 Task: Choose the add item option in the styles
Action: Mouse moved to (53, 702)
Screenshot: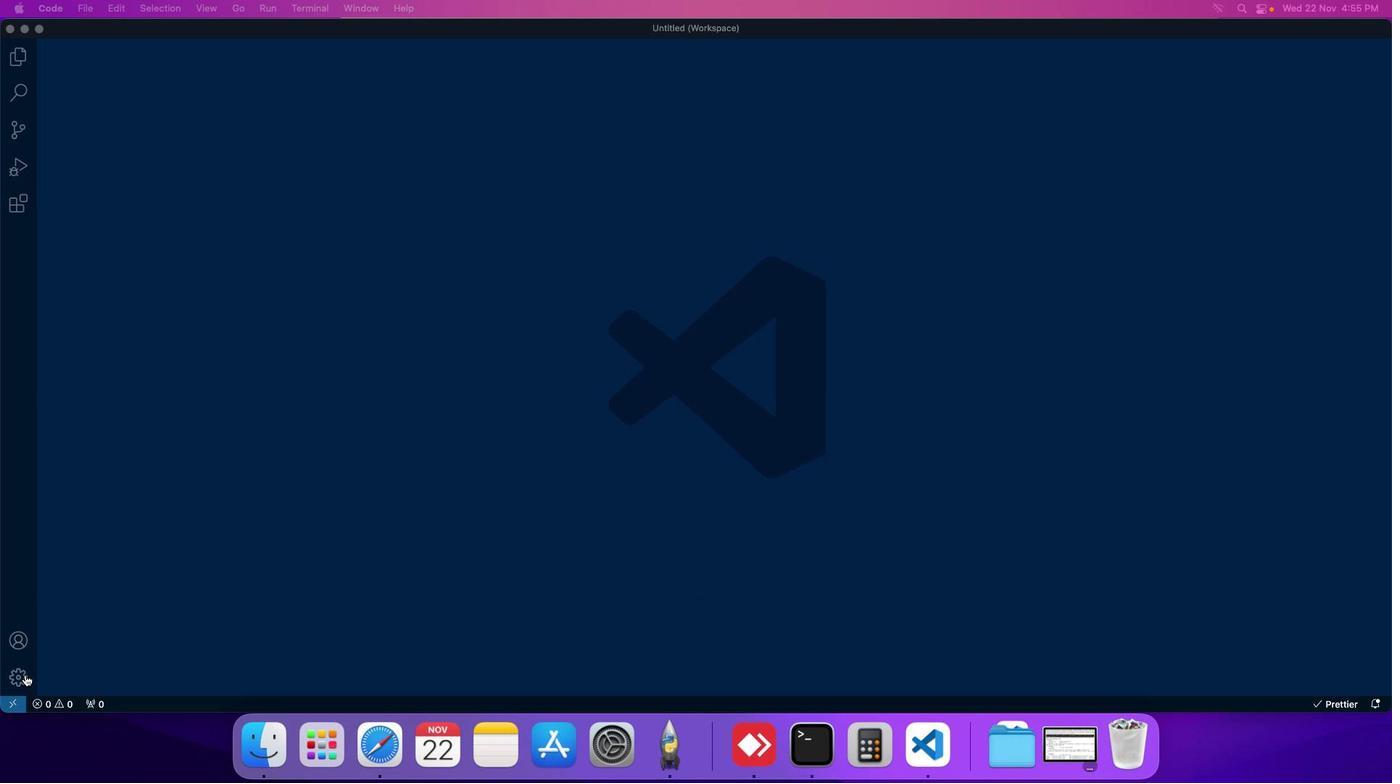 
Action: Mouse pressed left at (53, 702)
Screenshot: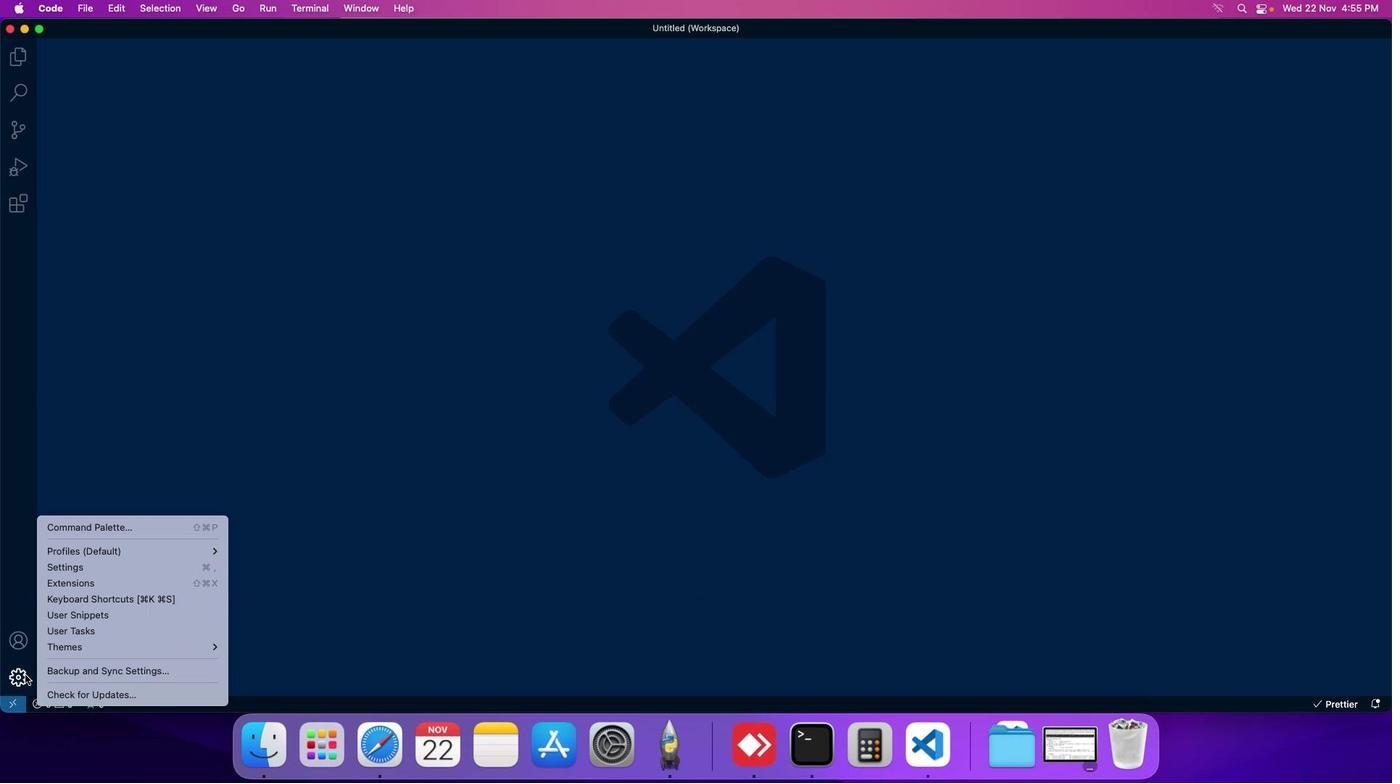 
Action: Mouse moved to (110, 596)
Screenshot: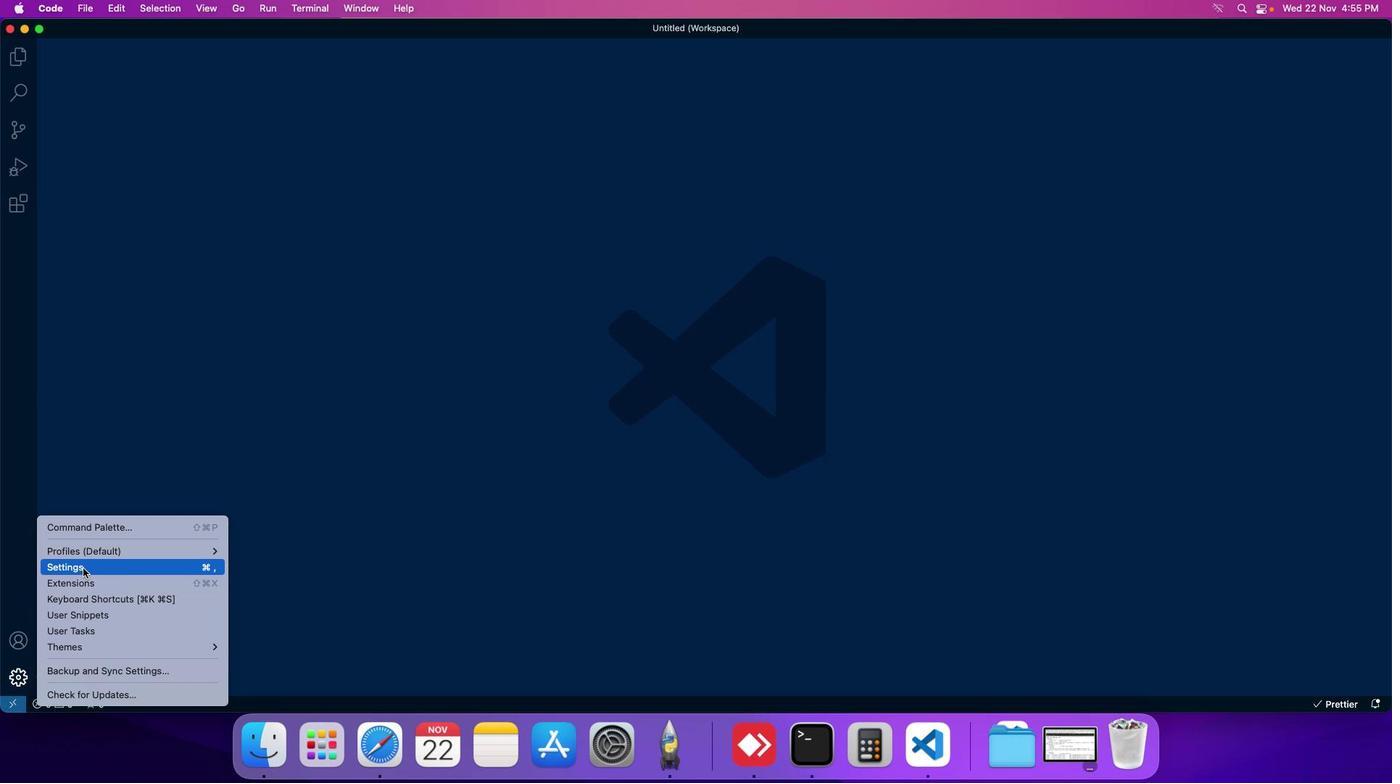 
Action: Mouse pressed left at (110, 596)
Screenshot: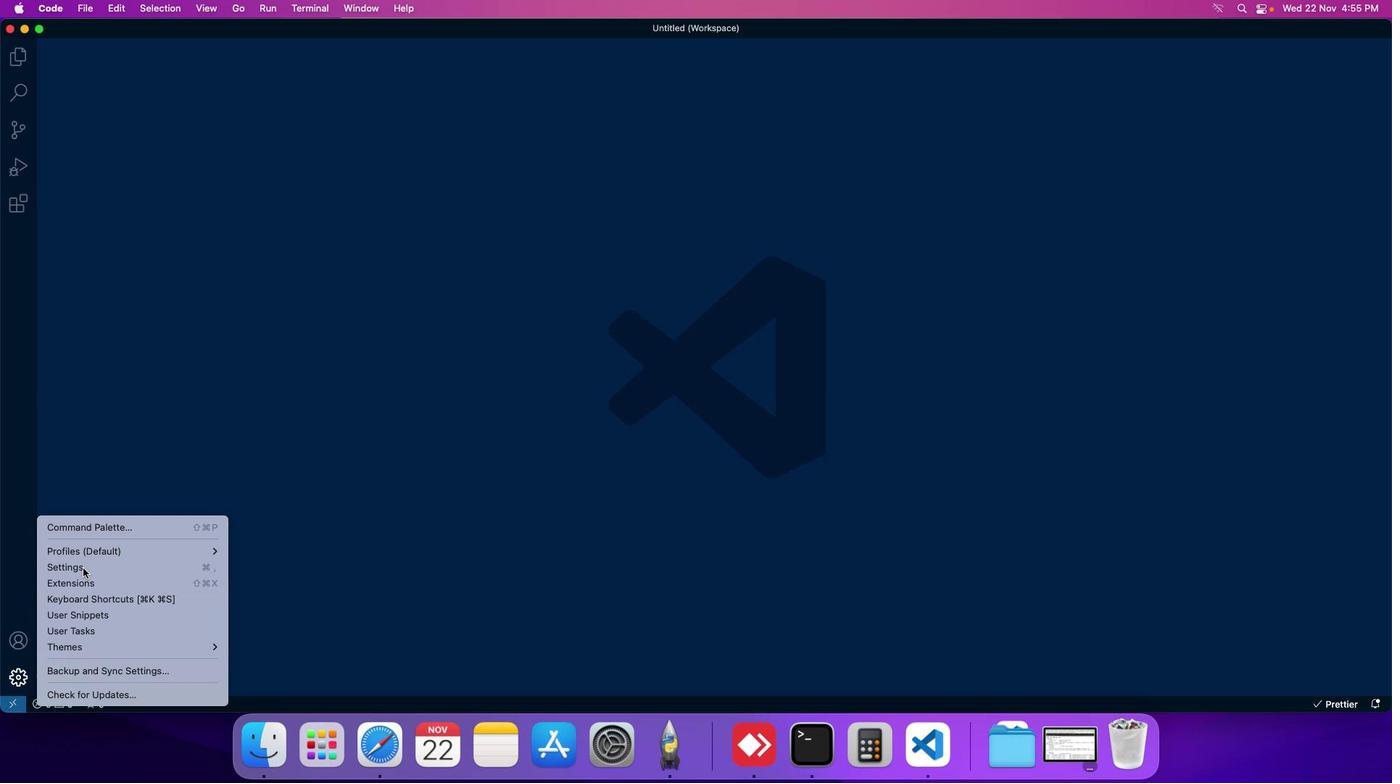 
Action: Mouse moved to (367, 140)
Screenshot: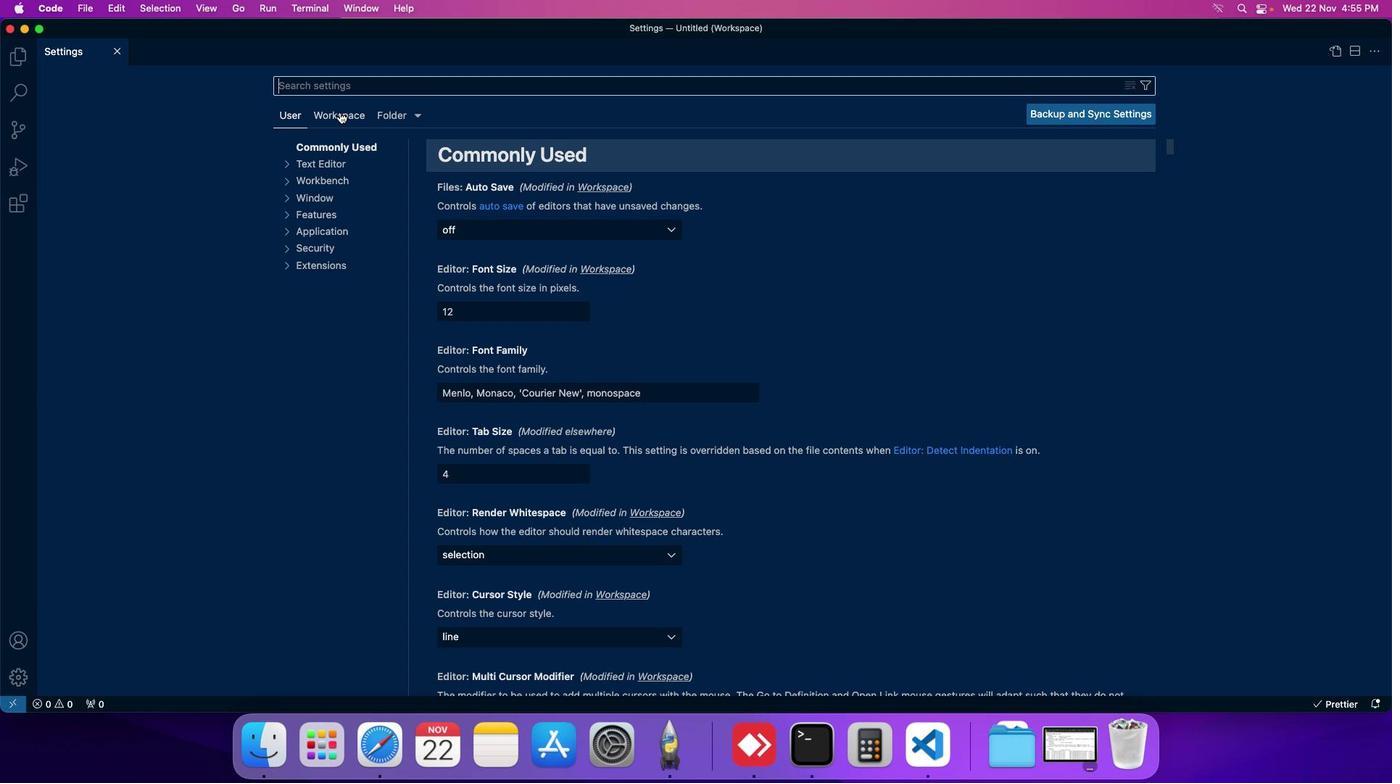 
Action: Mouse pressed left at (367, 140)
Screenshot: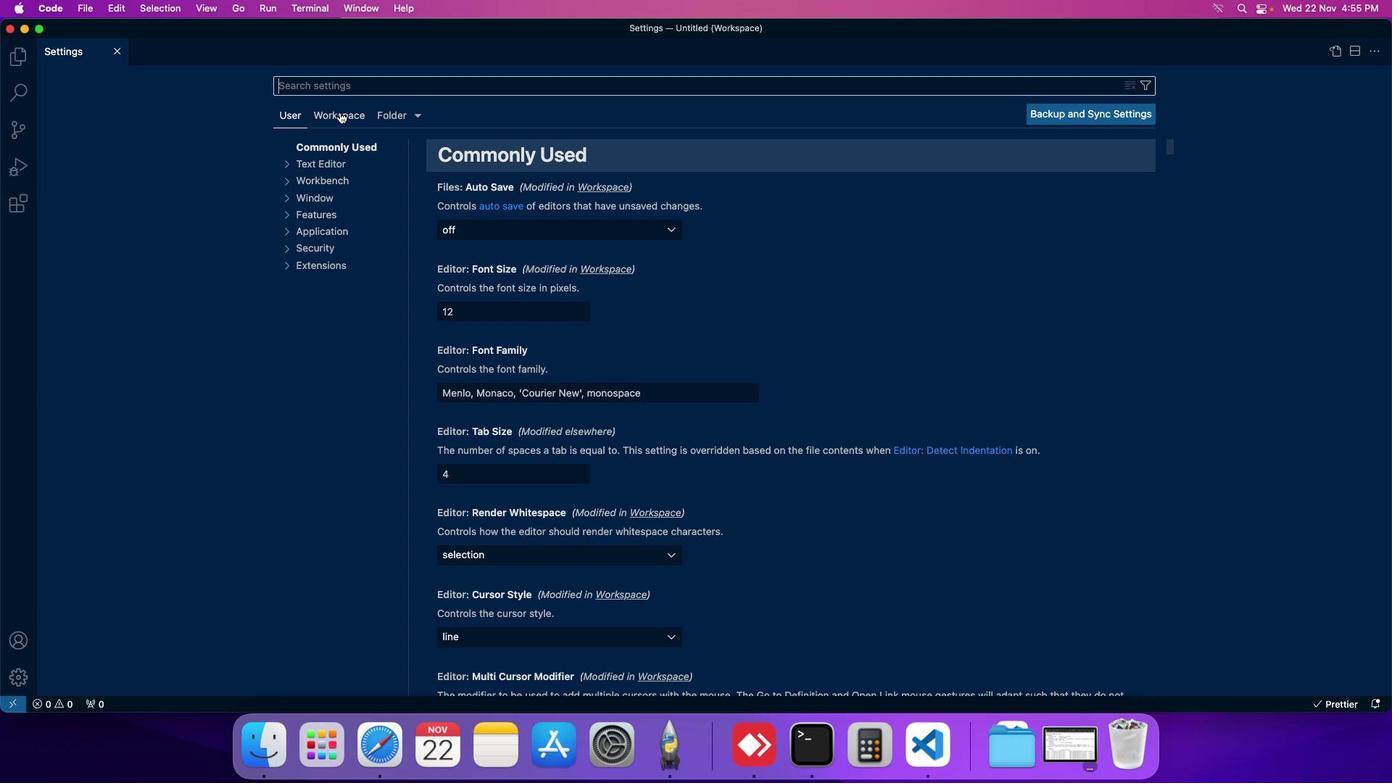 
Action: Mouse moved to (358, 272)
Screenshot: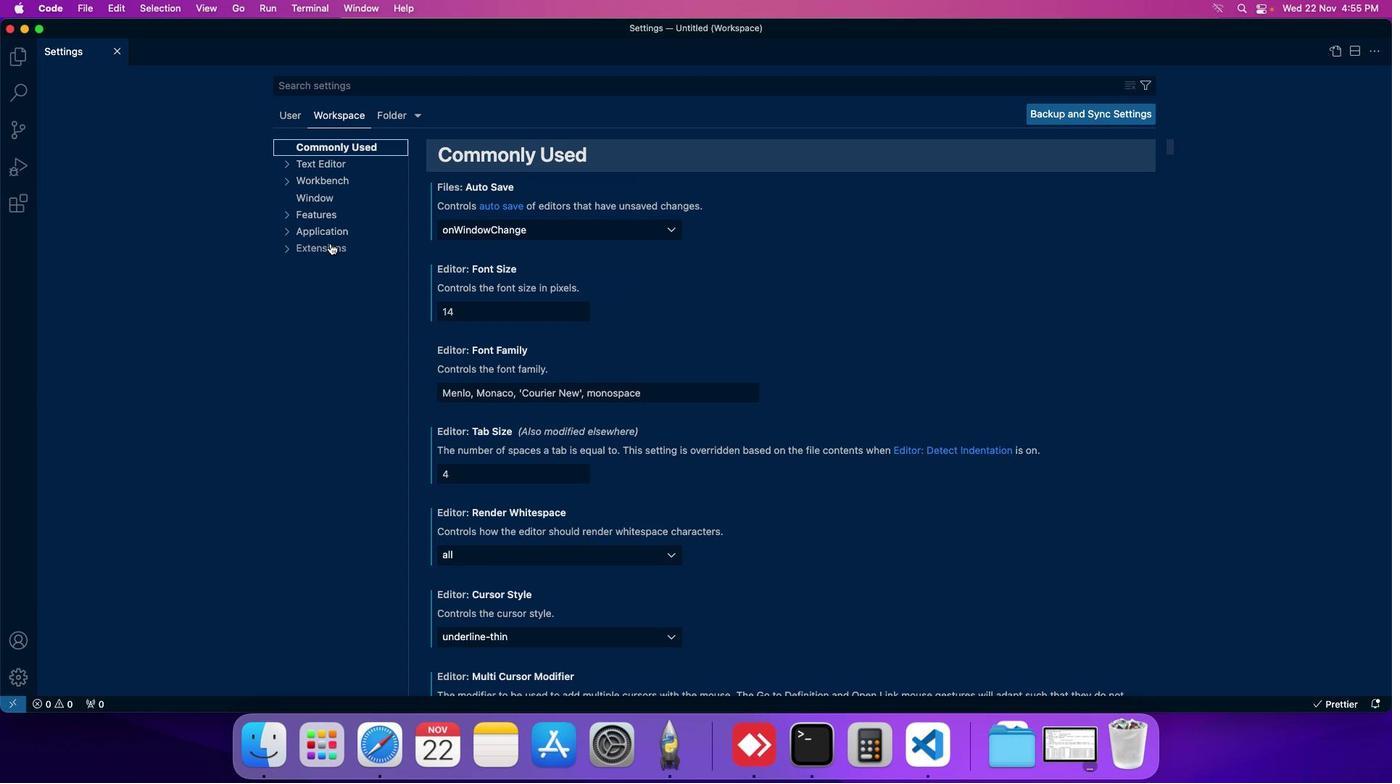 
Action: Mouse pressed left at (358, 272)
Screenshot: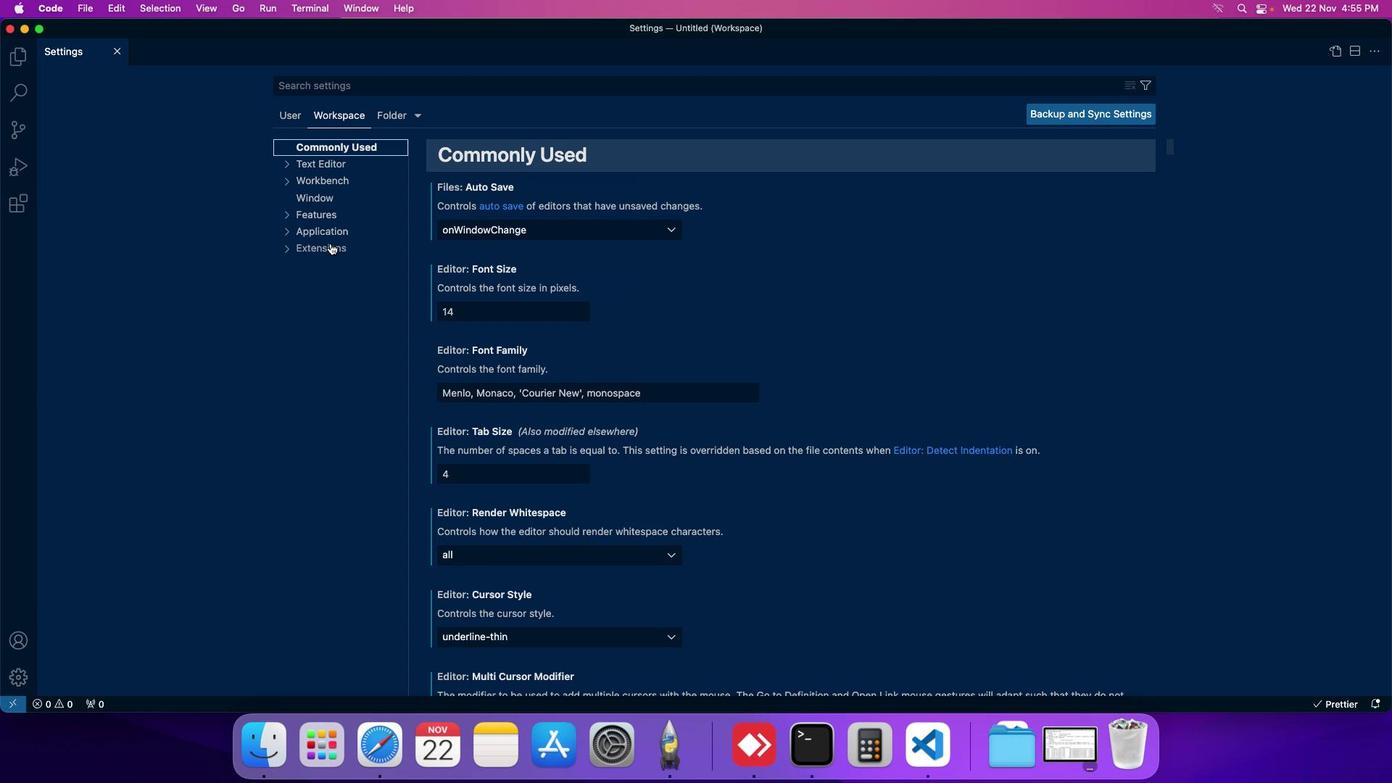 
Action: Mouse moved to (359, 441)
Screenshot: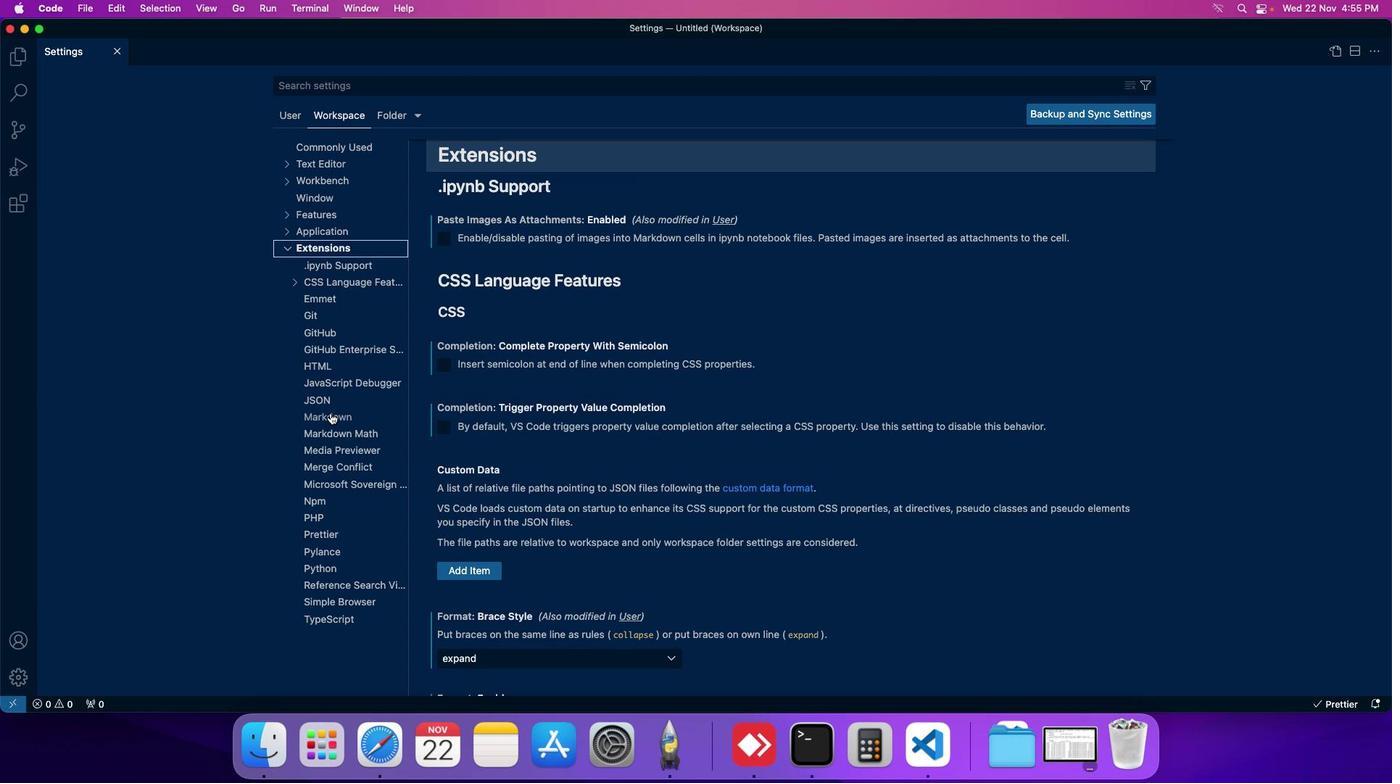 
Action: Mouse pressed left at (359, 441)
Screenshot: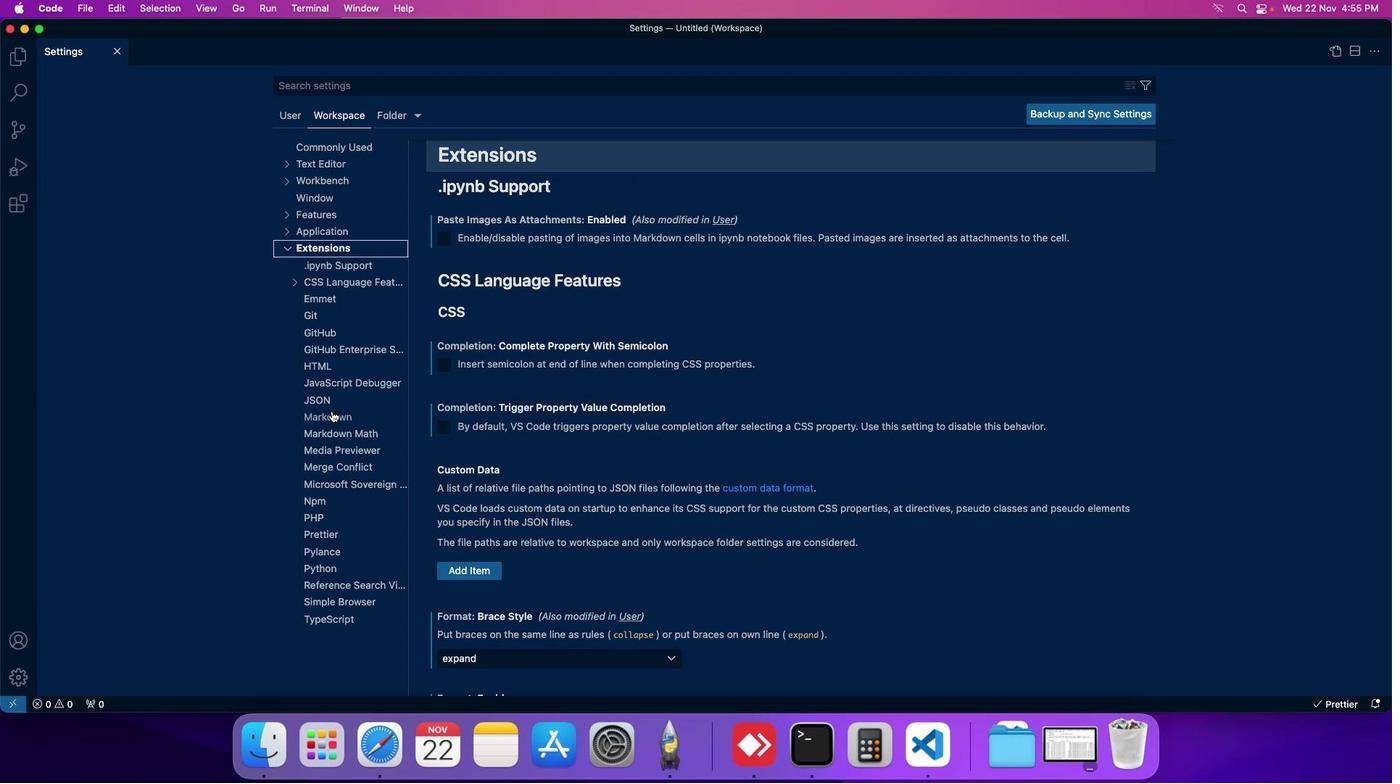 
Action: Mouse moved to (855, 529)
Screenshot: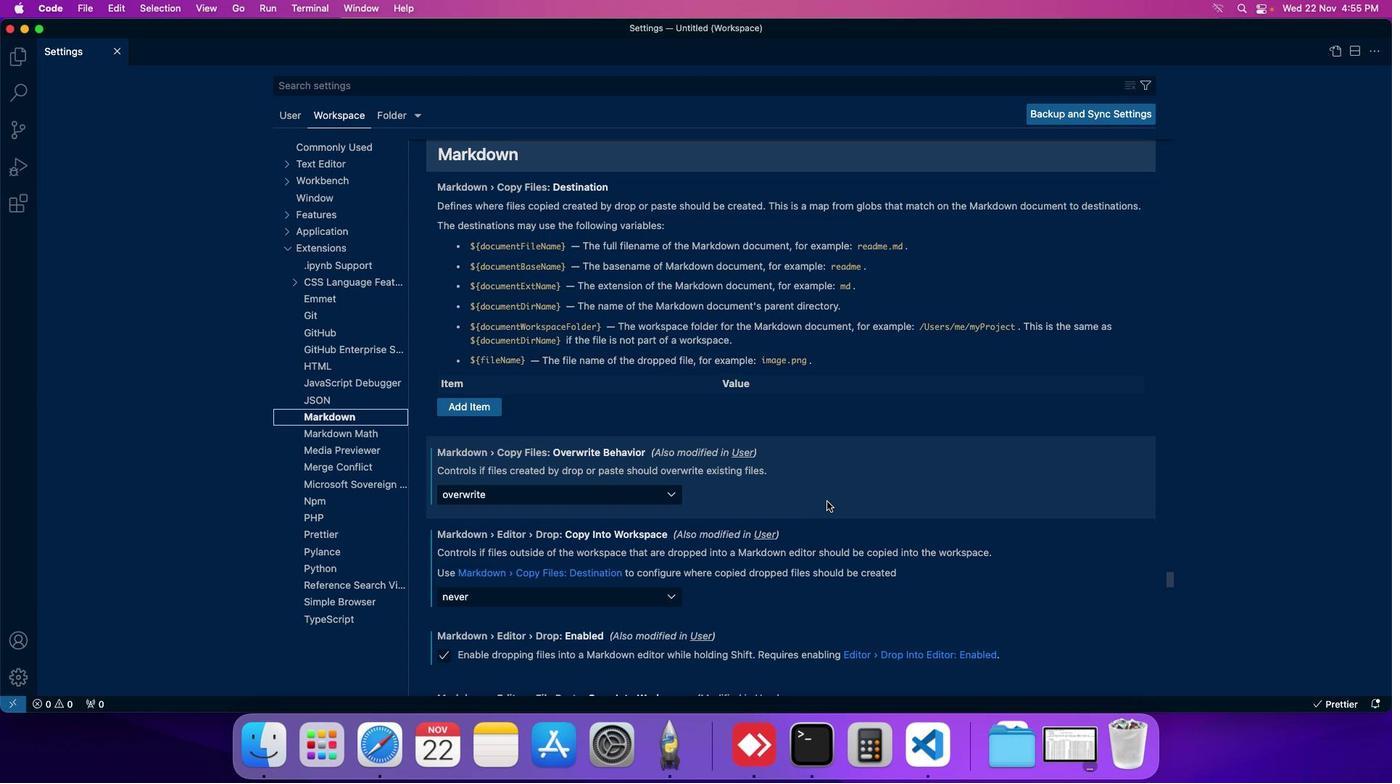 
Action: Mouse scrolled (855, 529) with delta (28, 27)
Screenshot: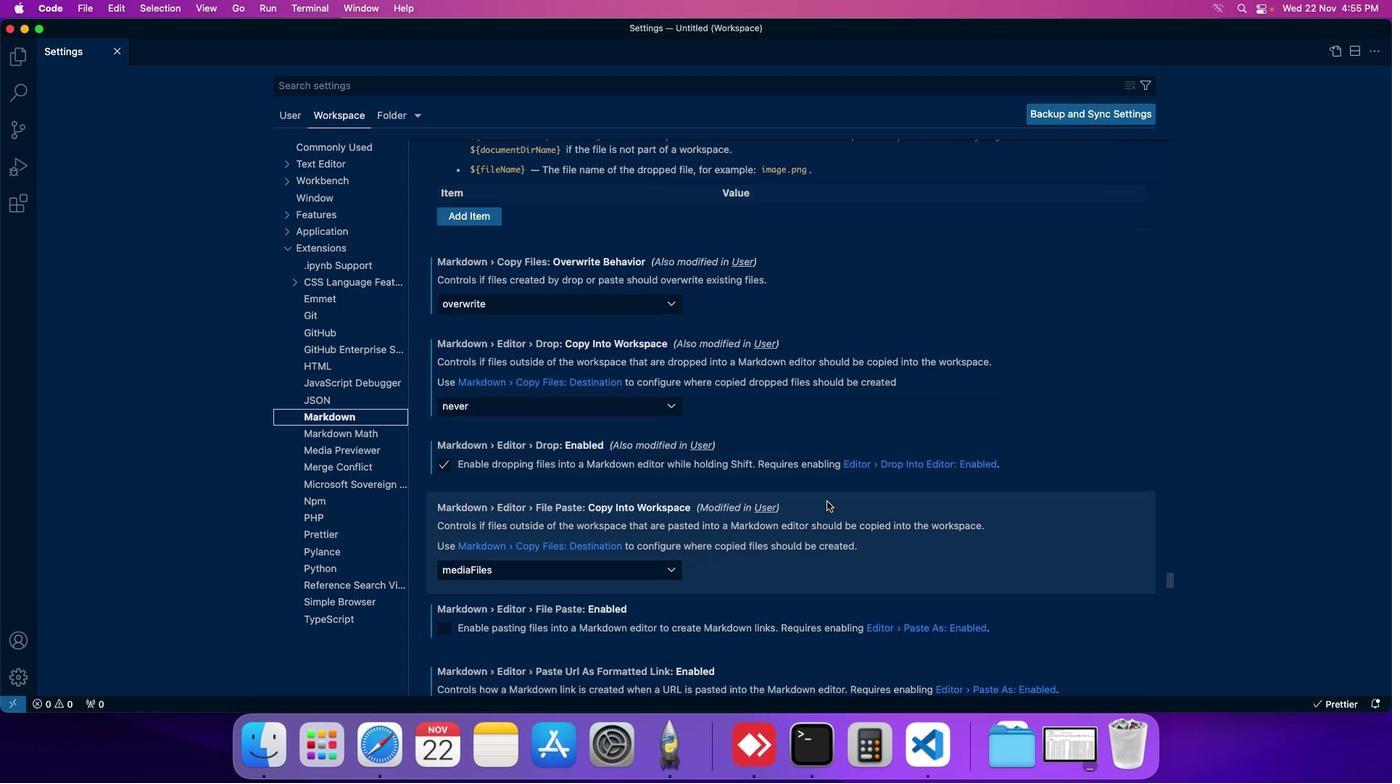 
Action: Mouse scrolled (855, 529) with delta (28, 27)
Screenshot: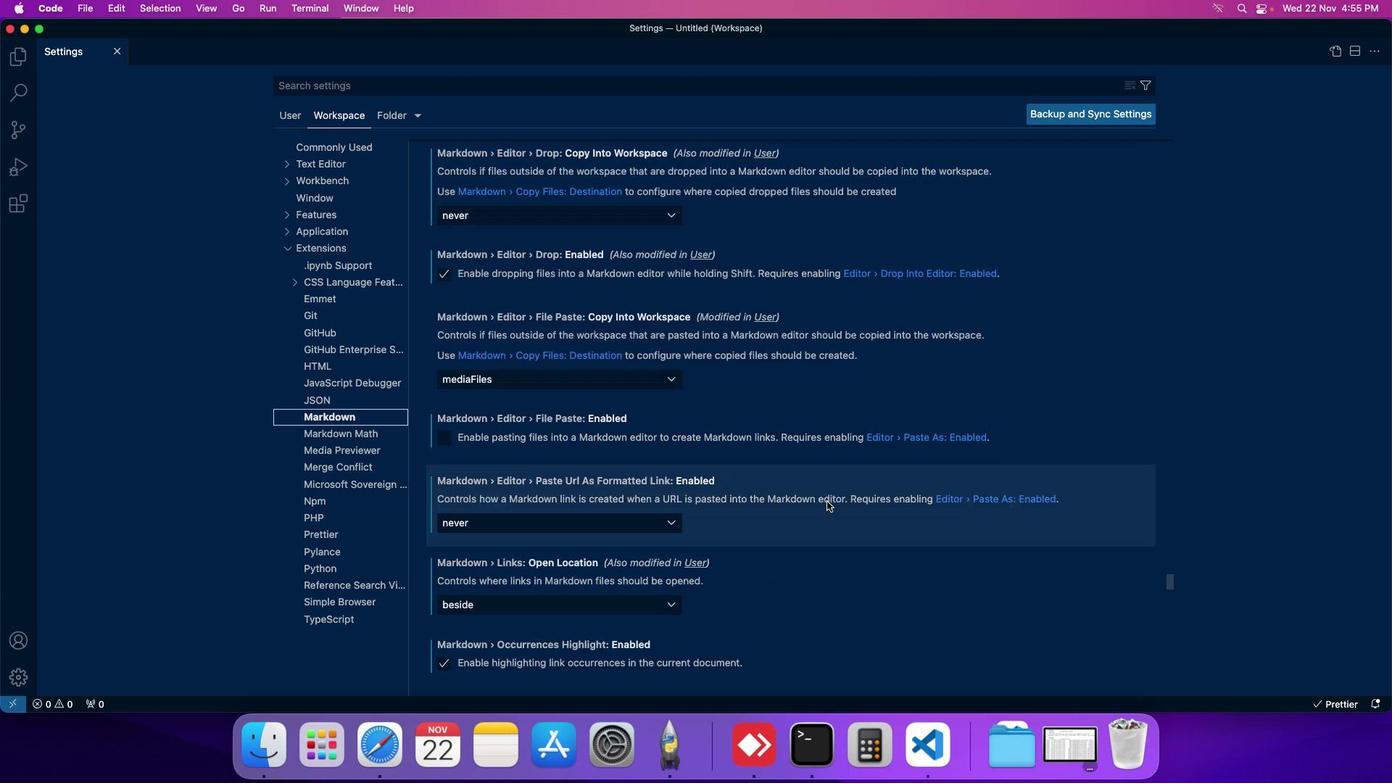 
Action: Mouse scrolled (855, 529) with delta (28, 27)
Screenshot: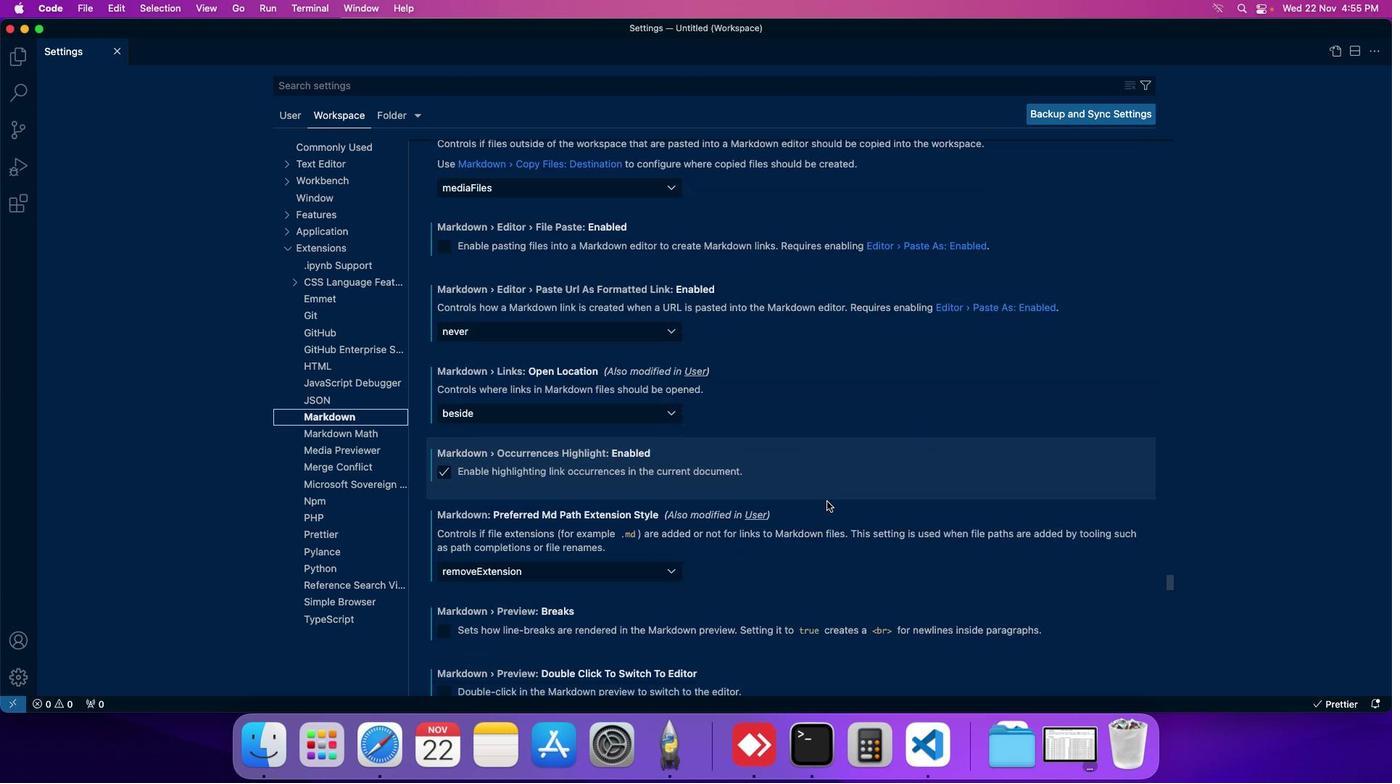 
Action: Mouse scrolled (855, 529) with delta (28, 27)
Screenshot: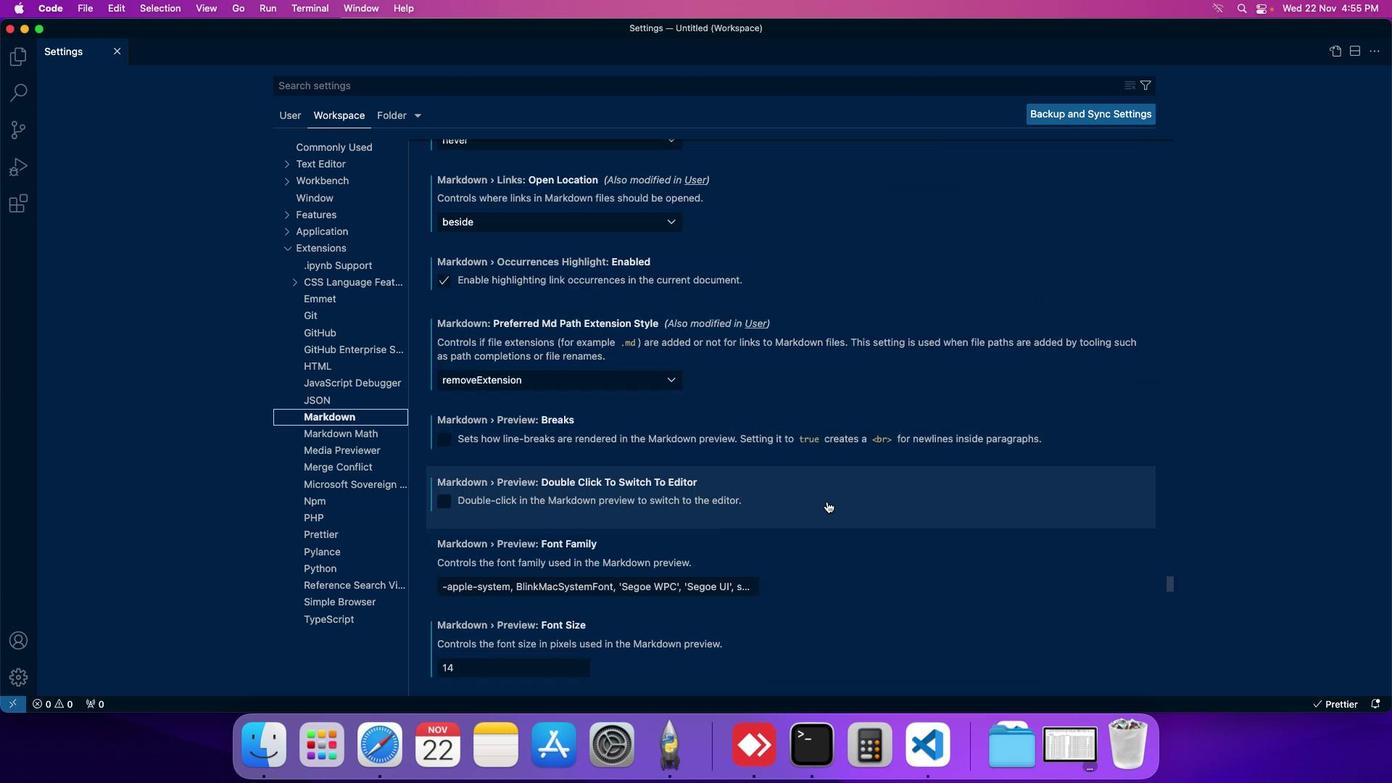 
Action: Mouse scrolled (855, 529) with delta (28, 27)
Screenshot: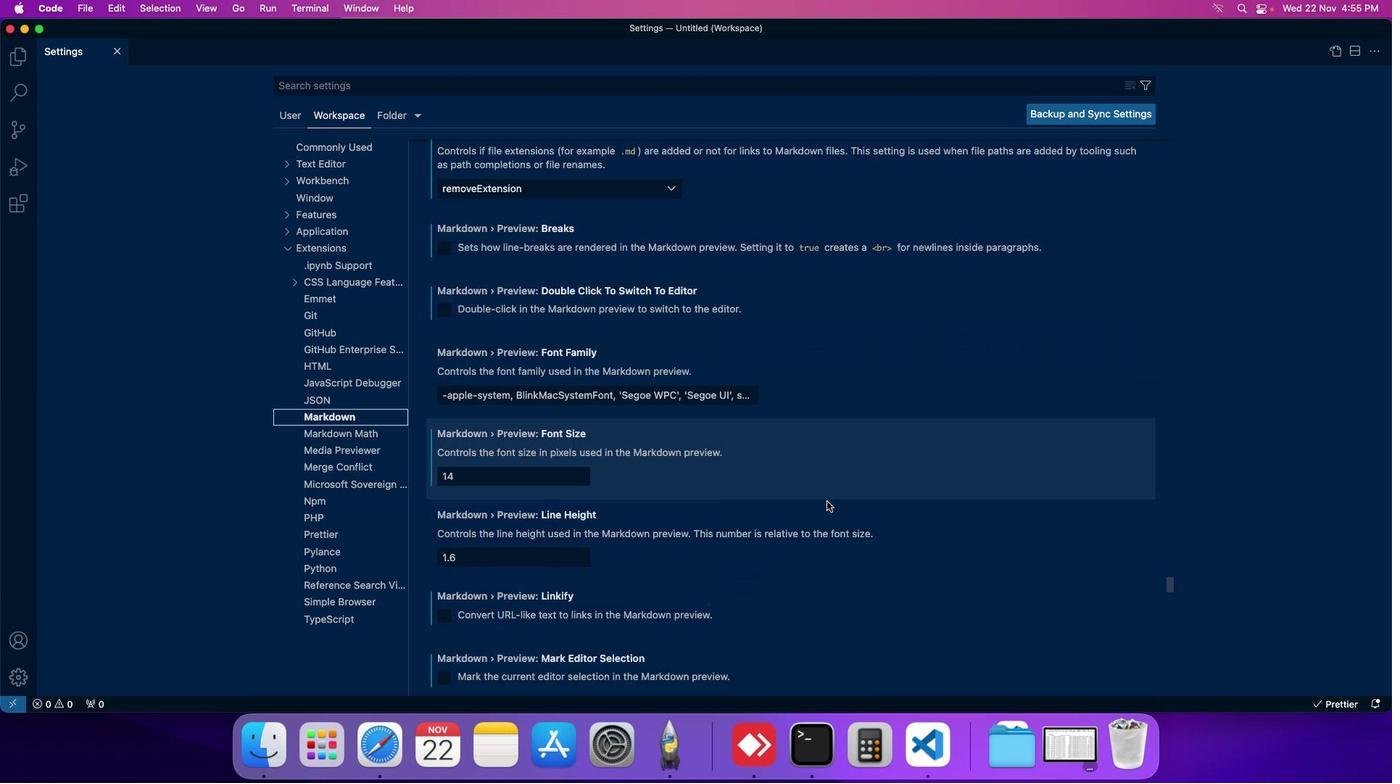 
Action: Mouse scrolled (855, 529) with delta (28, 27)
Screenshot: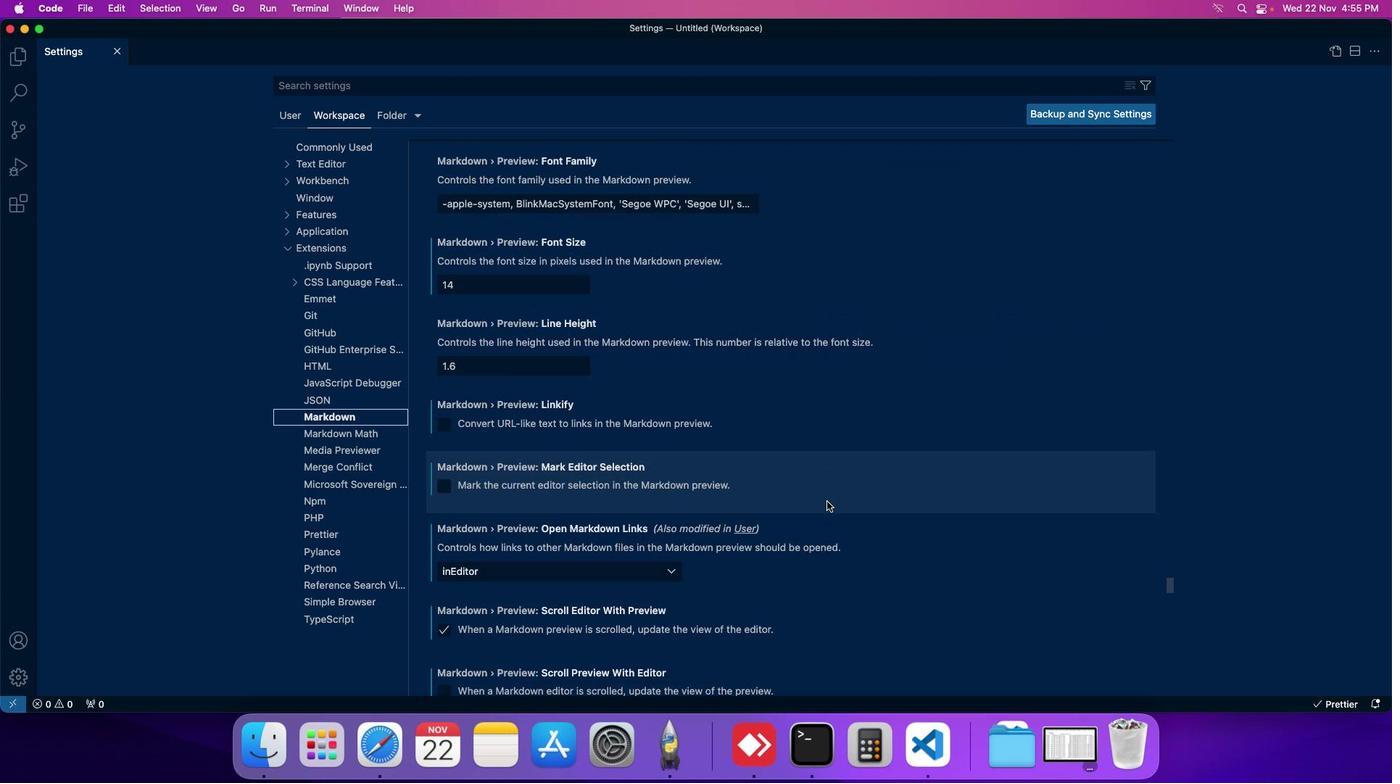 
Action: Mouse scrolled (855, 529) with delta (28, 27)
Screenshot: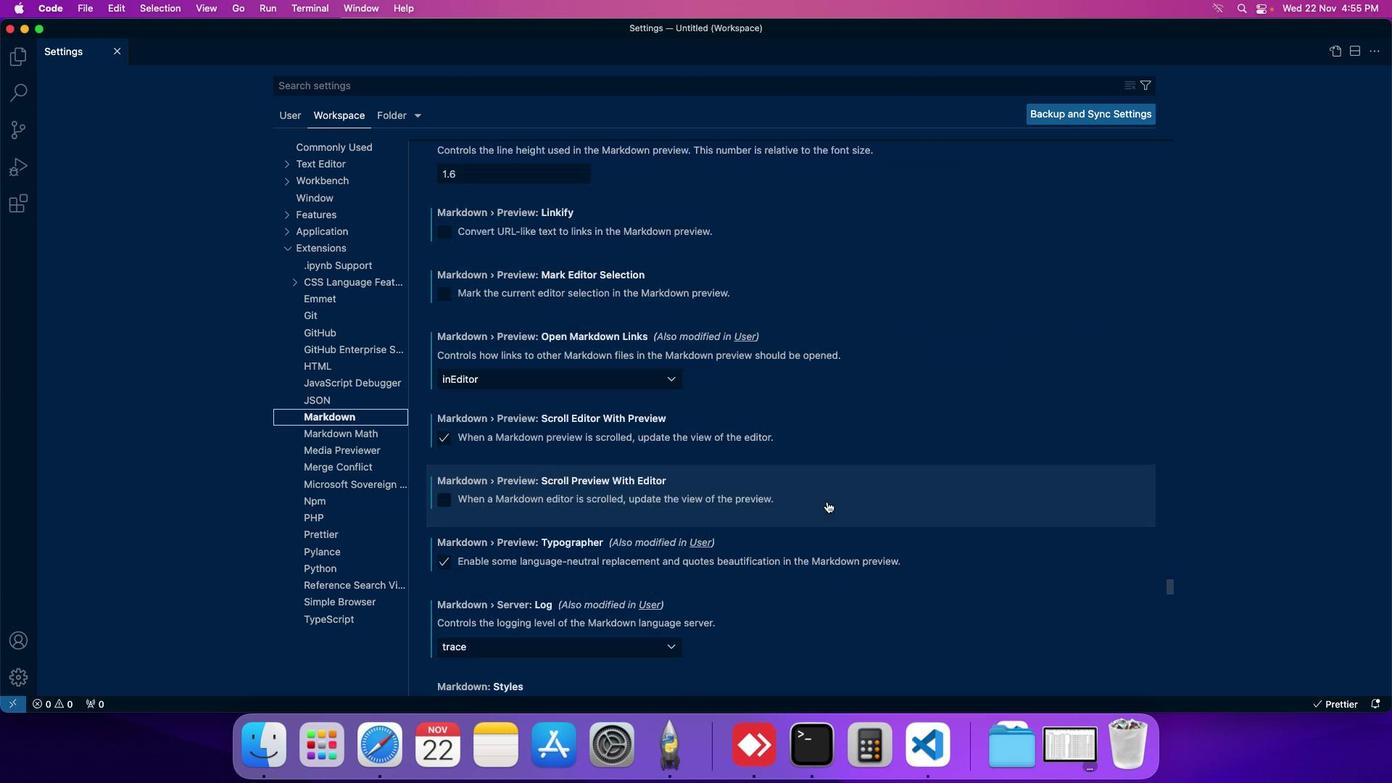 
Action: Mouse scrolled (855, 529) with delta (28, 27)
Screenshot: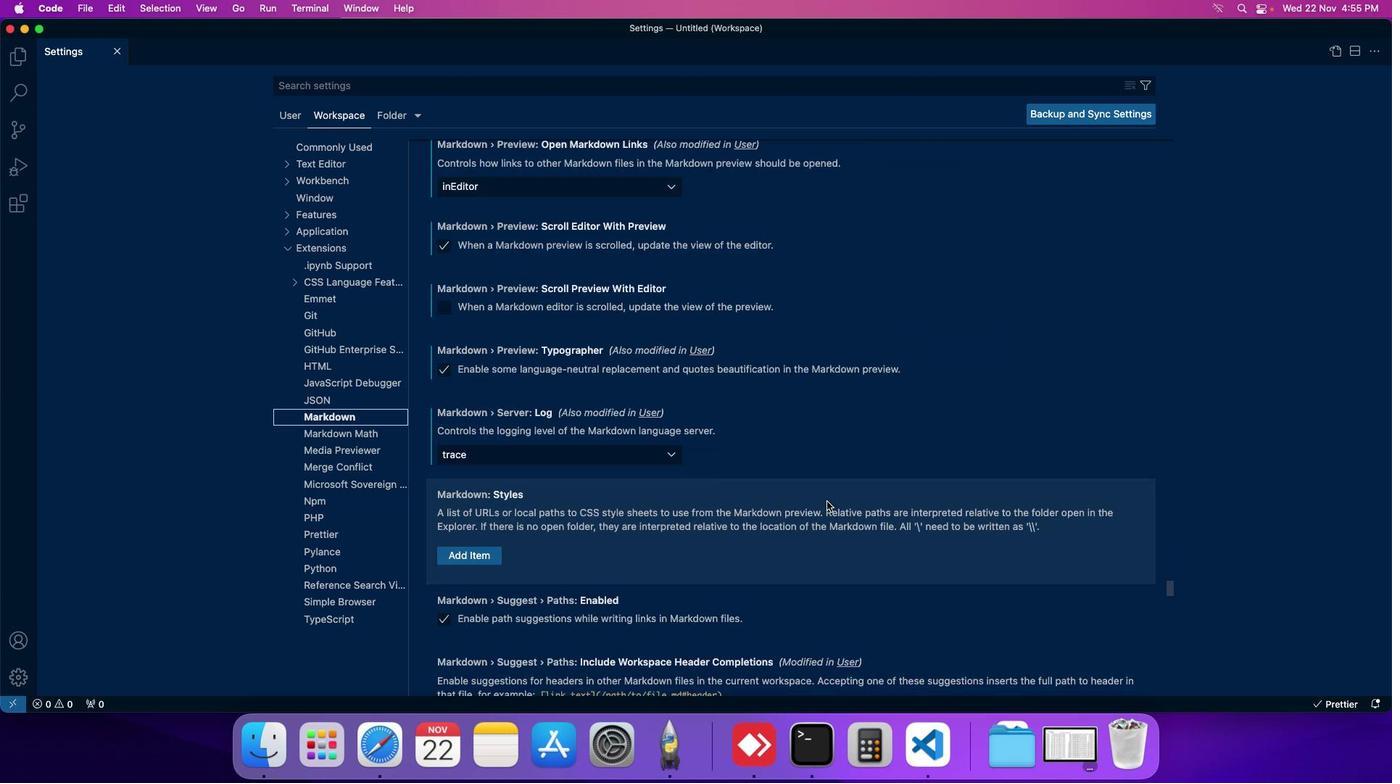 
Action: Mouse moved to (496, 585)
Screenshot: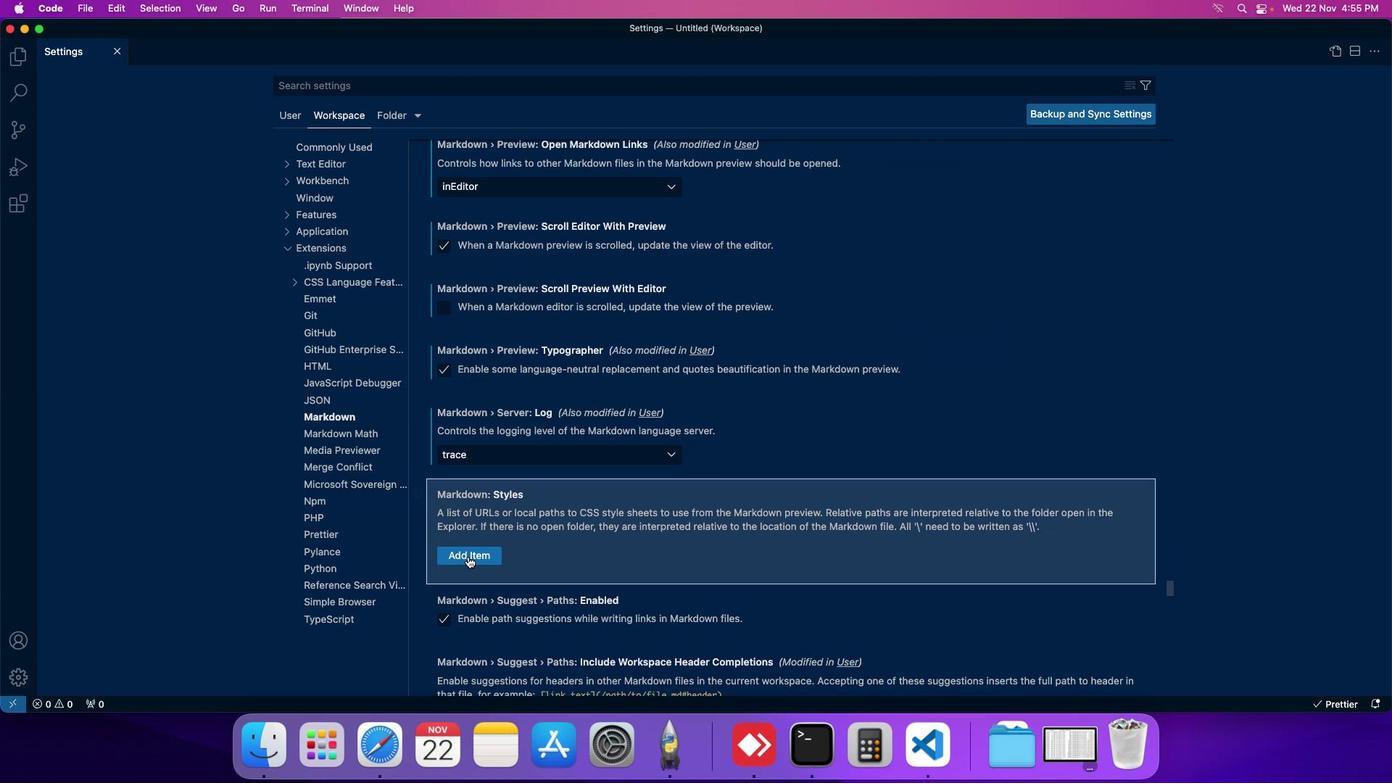 
Action: Mouse pressed left at (496, 585)
Screenshot: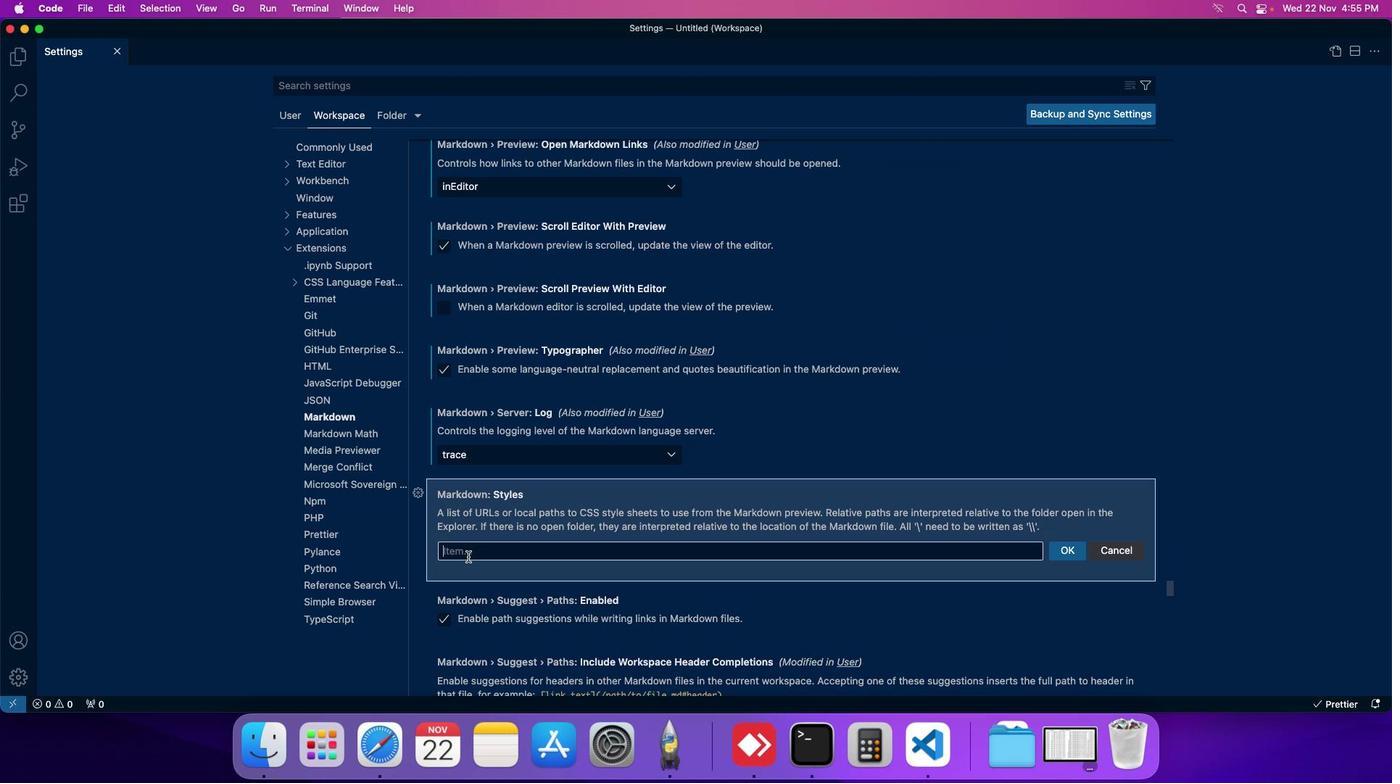 
Action: Mouse moved to (526, 583)
Screenshot: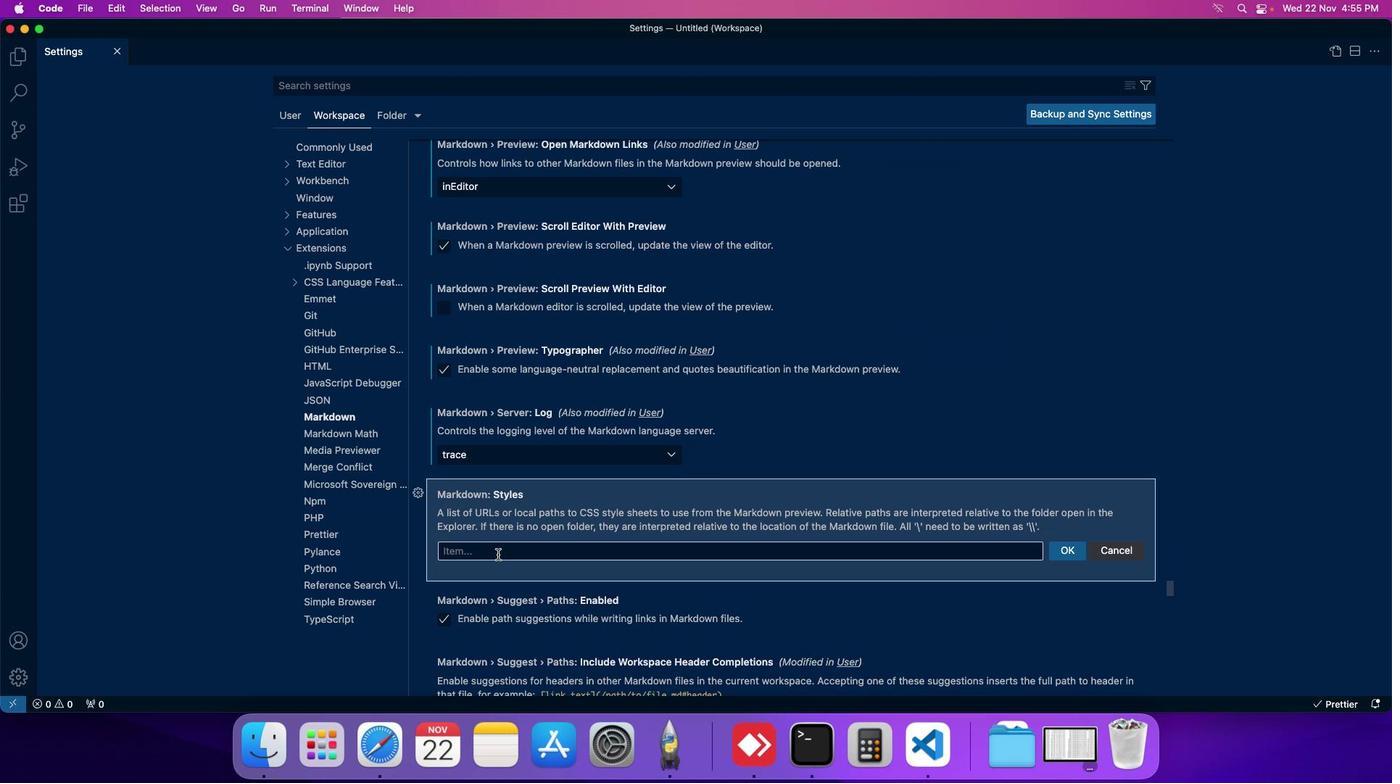 
